 Task: Make in the project CipherNet an epic 'IT Service Management'. Create in the project CipherNet an epic 'Artificial Intelligence Integration'. Add in the project CipherNet an epic 'Blockchain Integration'
Action: Mouse moved to (89, 201)
Screenshot: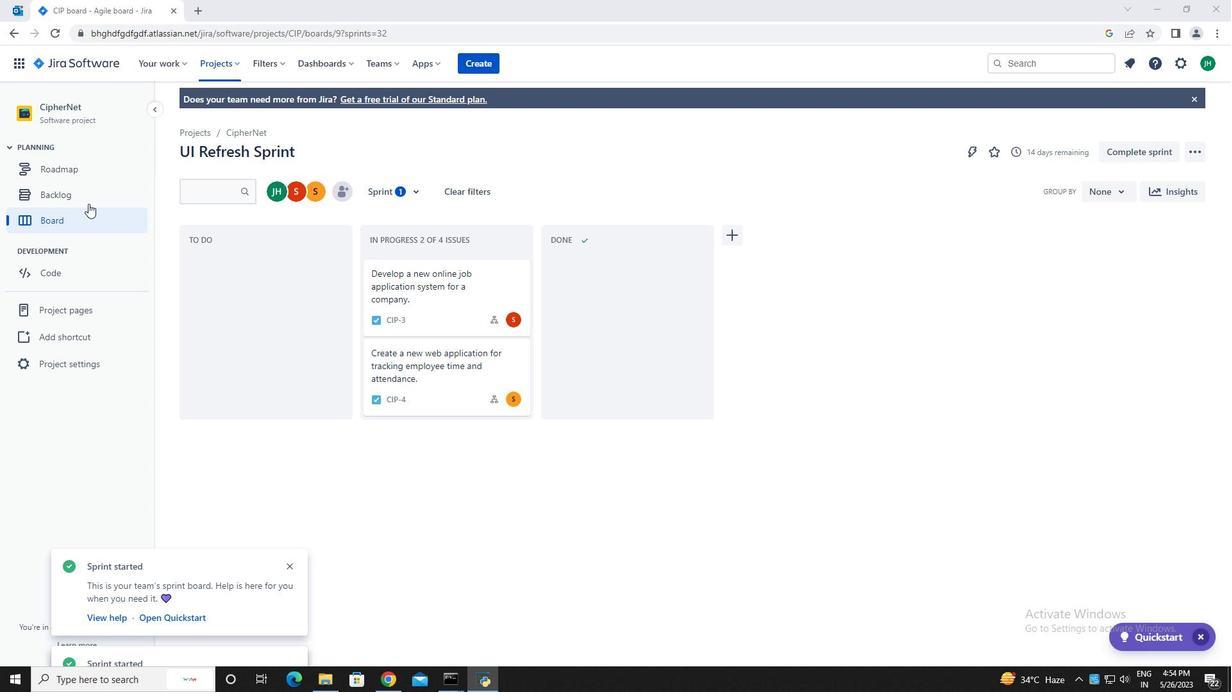 
Action: Mouse pressed left at (89, 201)
Screenshot: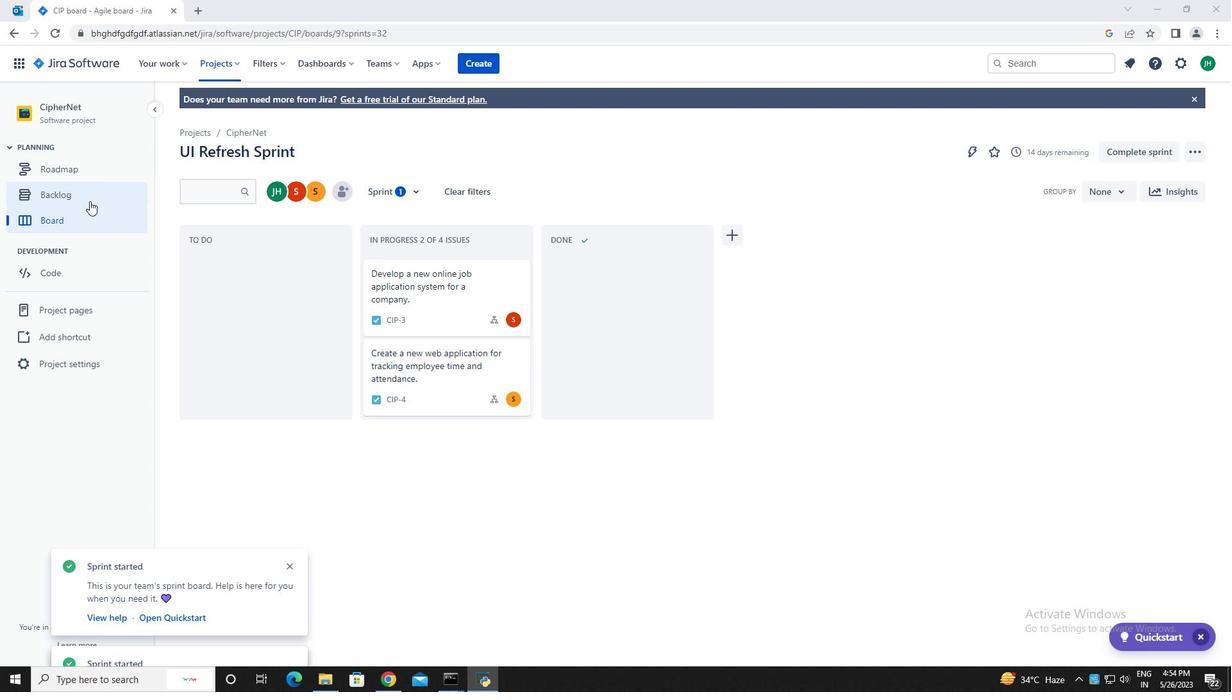 
Action: Mouse moved to (380, 159)
Screenshot: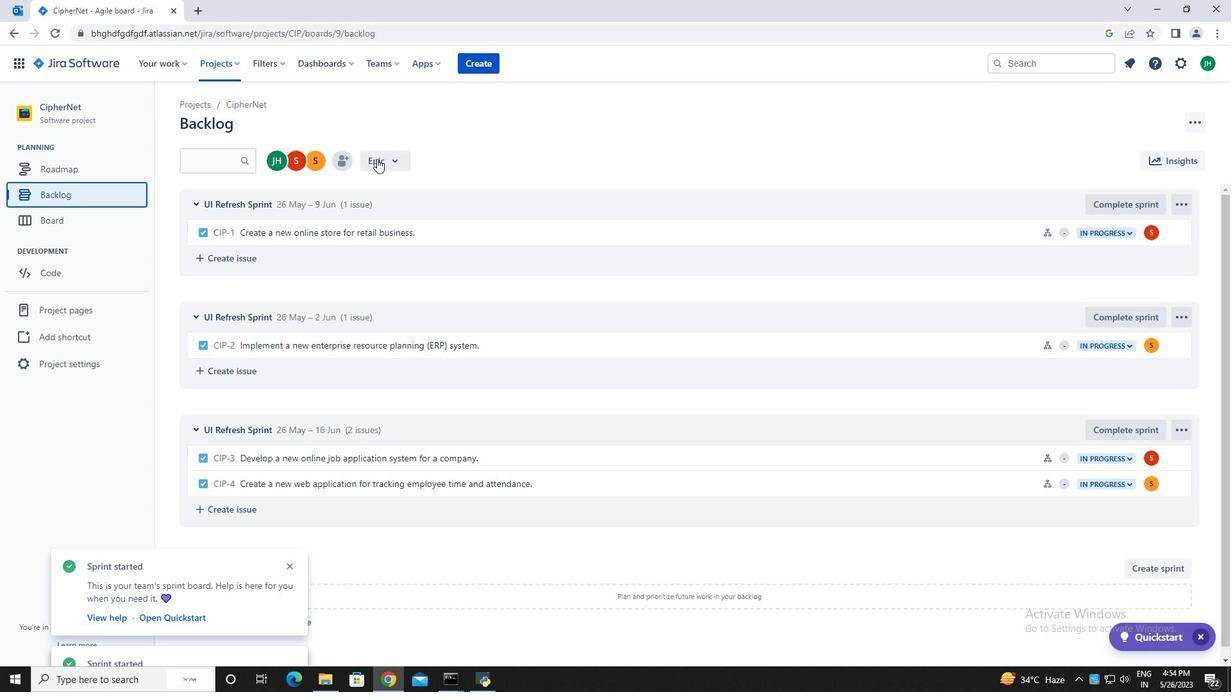 
Action: Mouse pressed left at (380, 159)
Screenshot: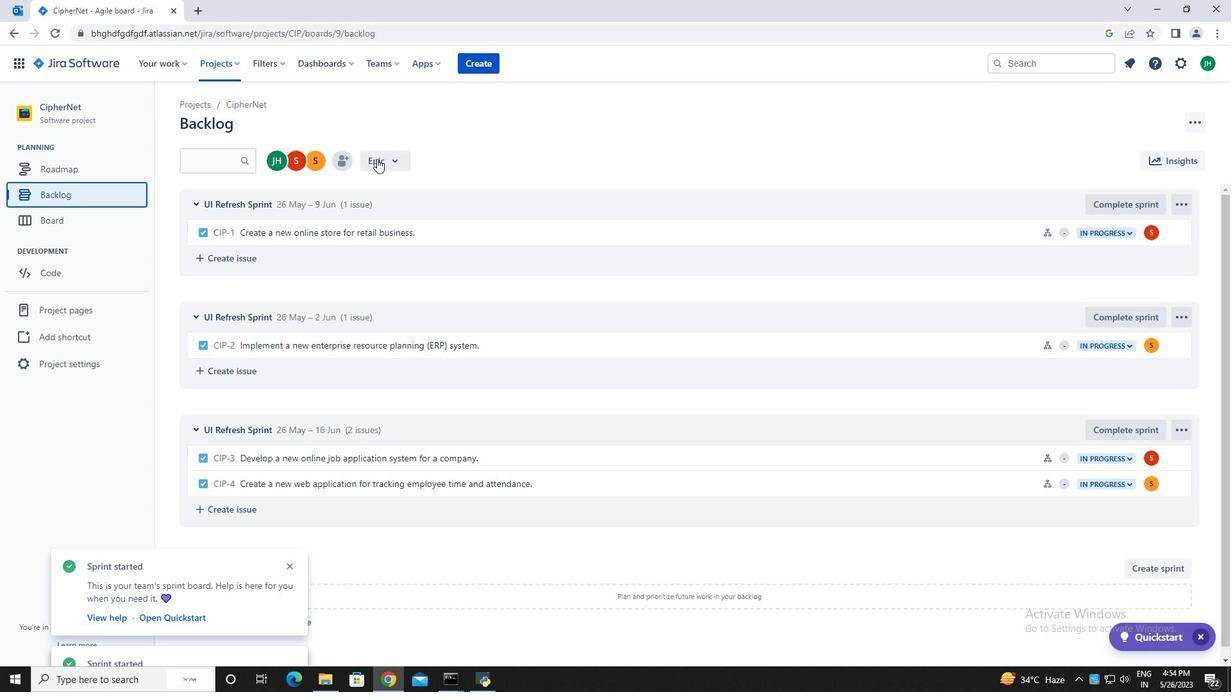 
Action: Mouse moved to (382, 194)
Screenshot: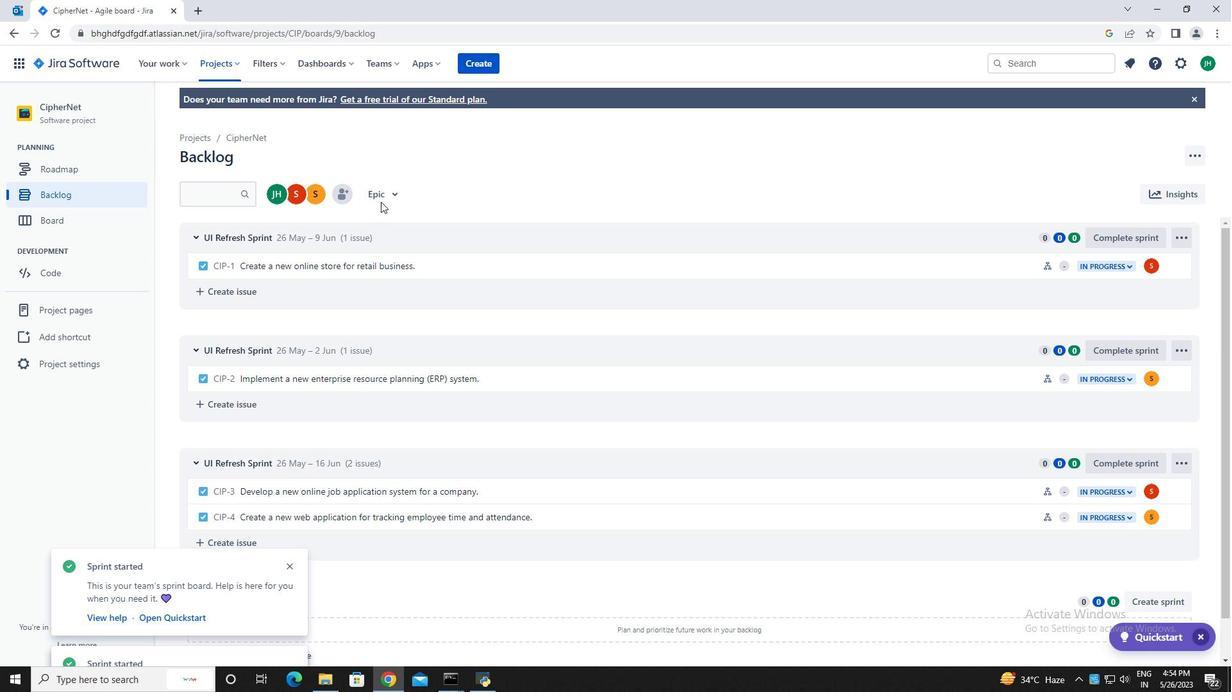 
Action: Mouse pressed left at (382, 194)
Screenshot: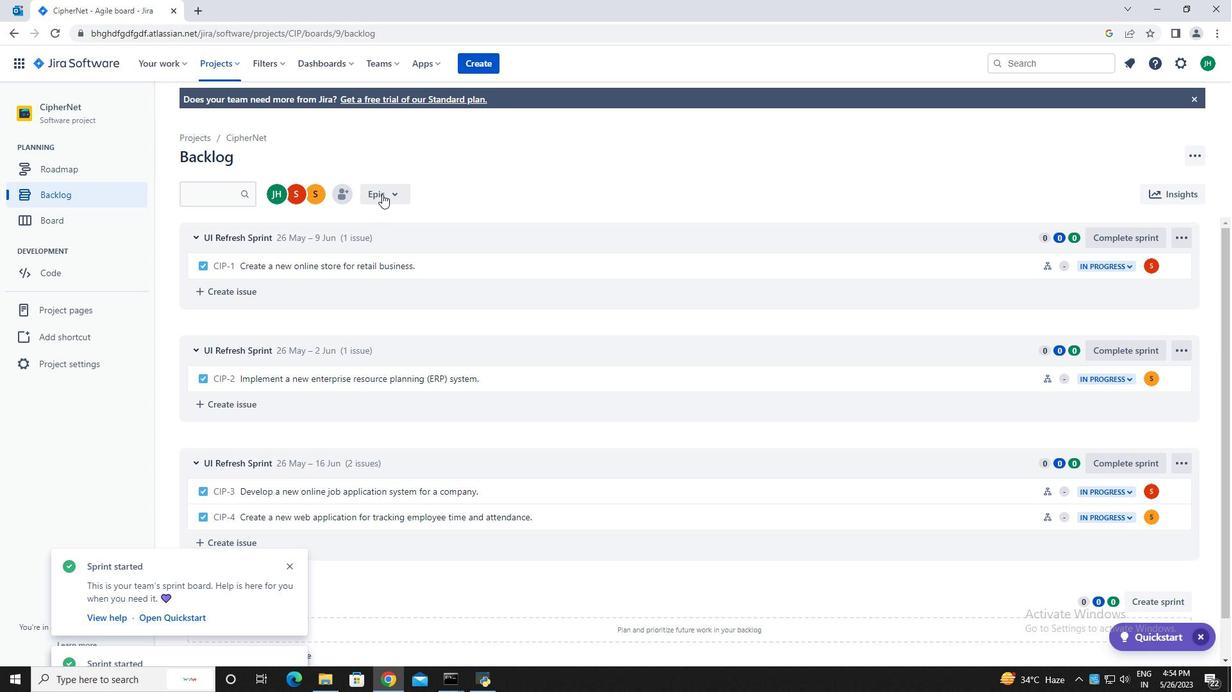 
Action: Mouse moved to (391, 275)
Screenshot: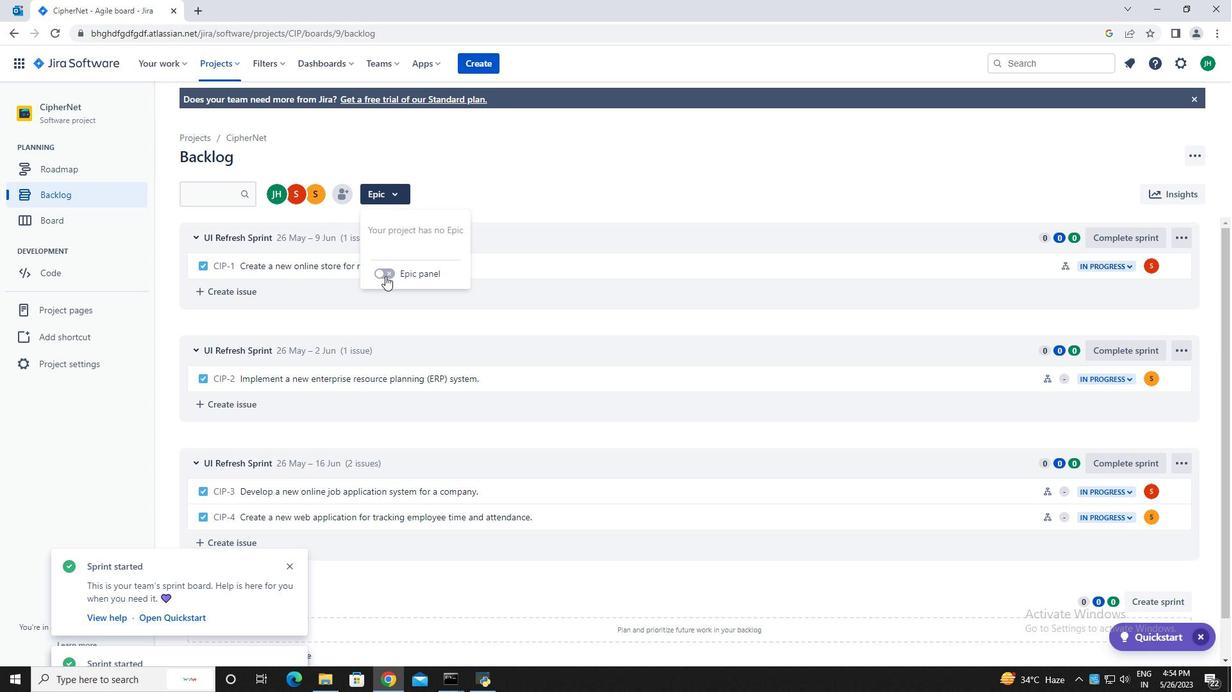 
Action: Mouse pressed left at (391, 275)
Screenshot: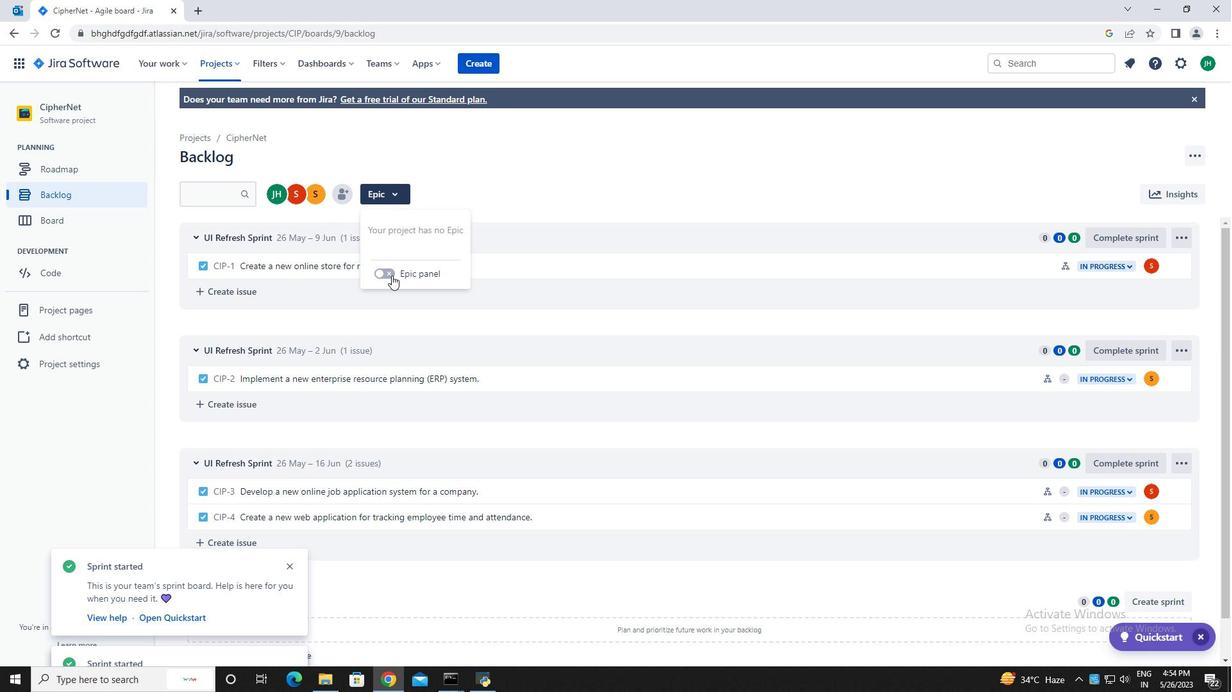 
Action: Mouse moved to (272, 480)
Screenshot: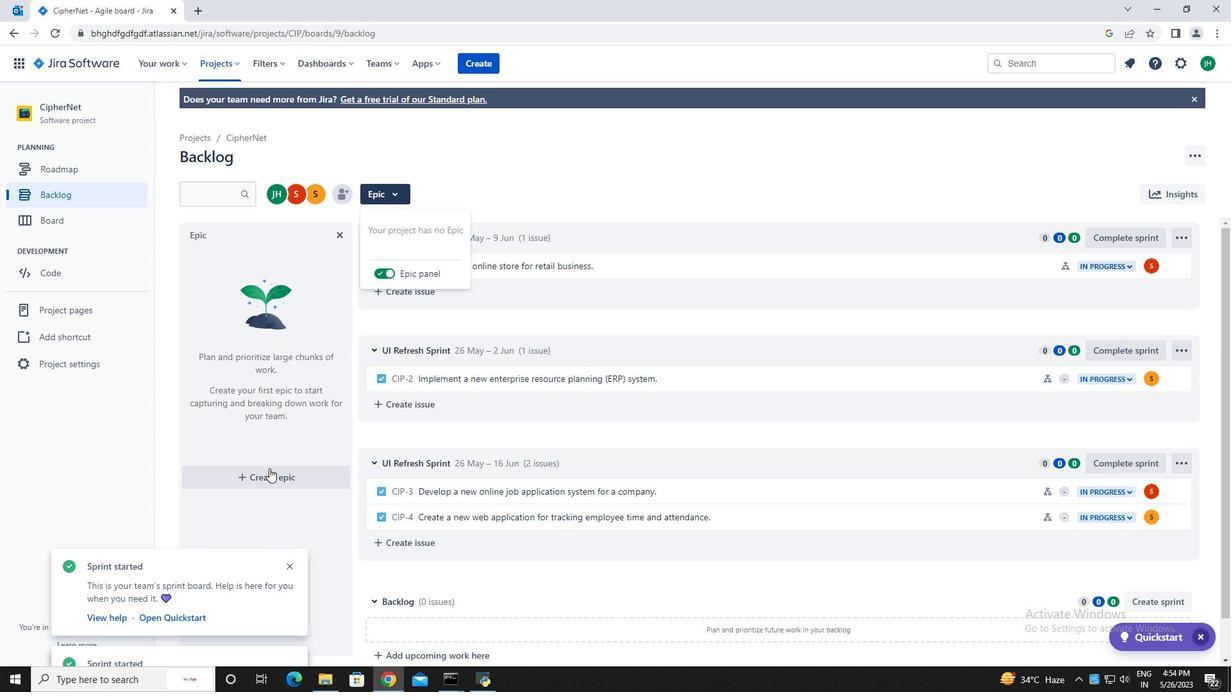 
Action: Mouse pressed left at (272, 480)
Screenshot: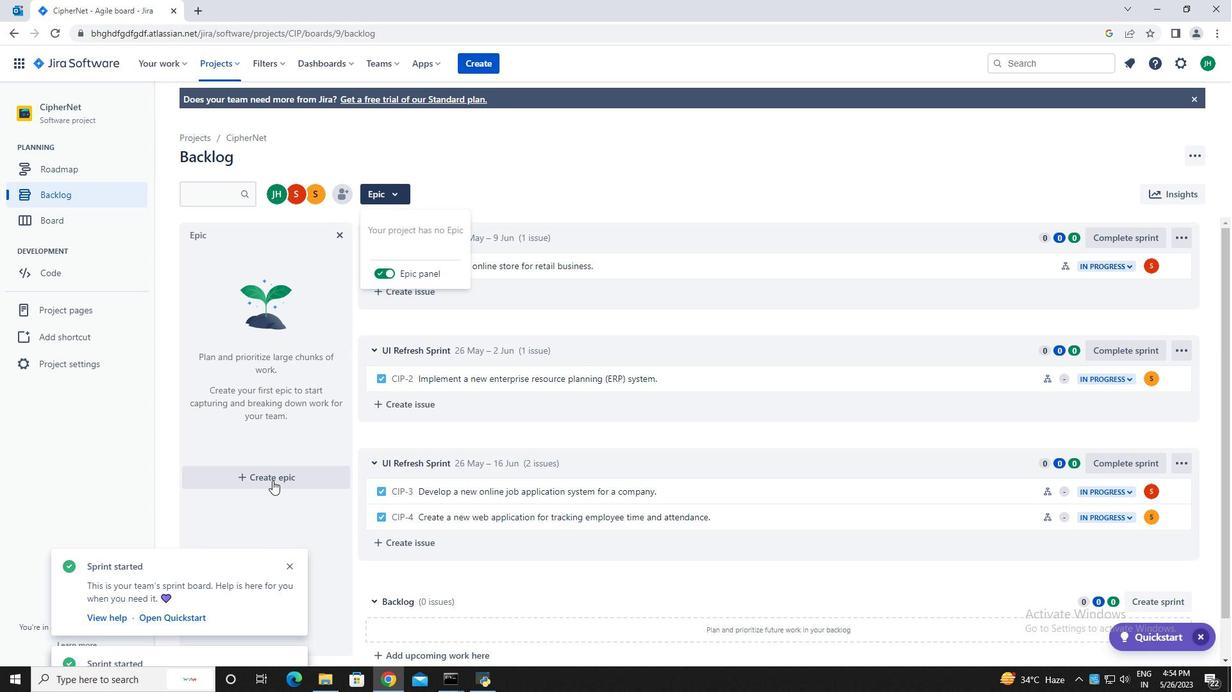 
Action: Mouse moved to (292, 568)
Screenshot: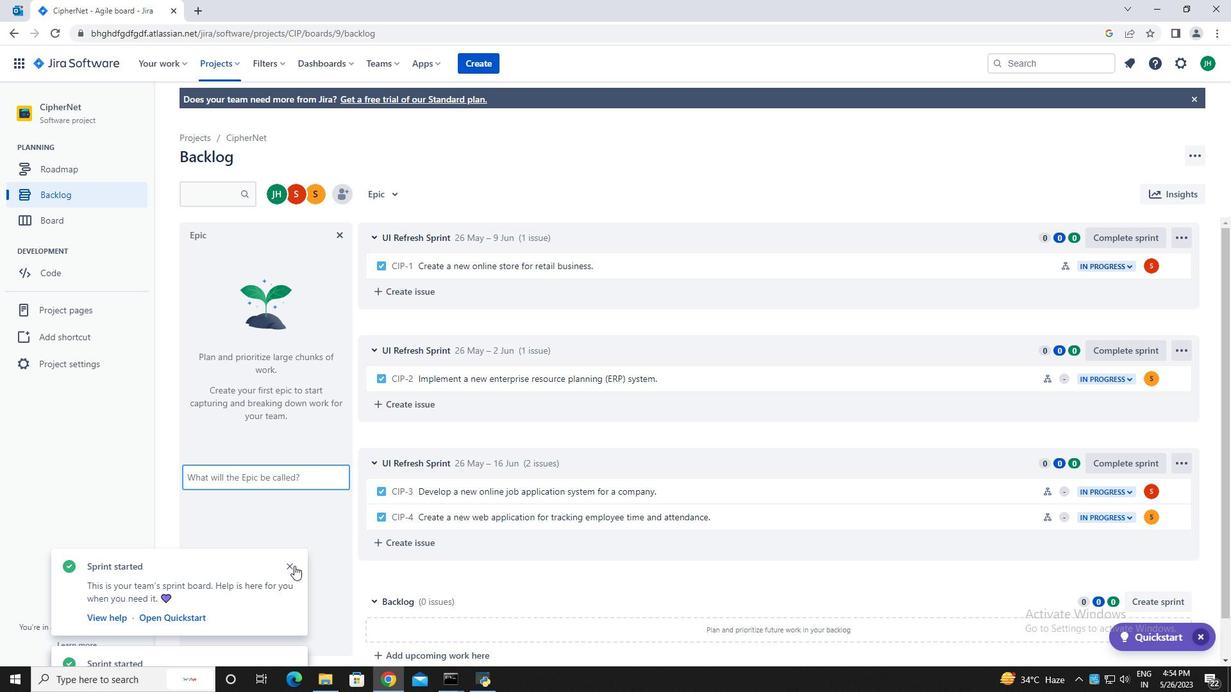 
Action: Mouse pressed left at (292, 568)
Screenshot: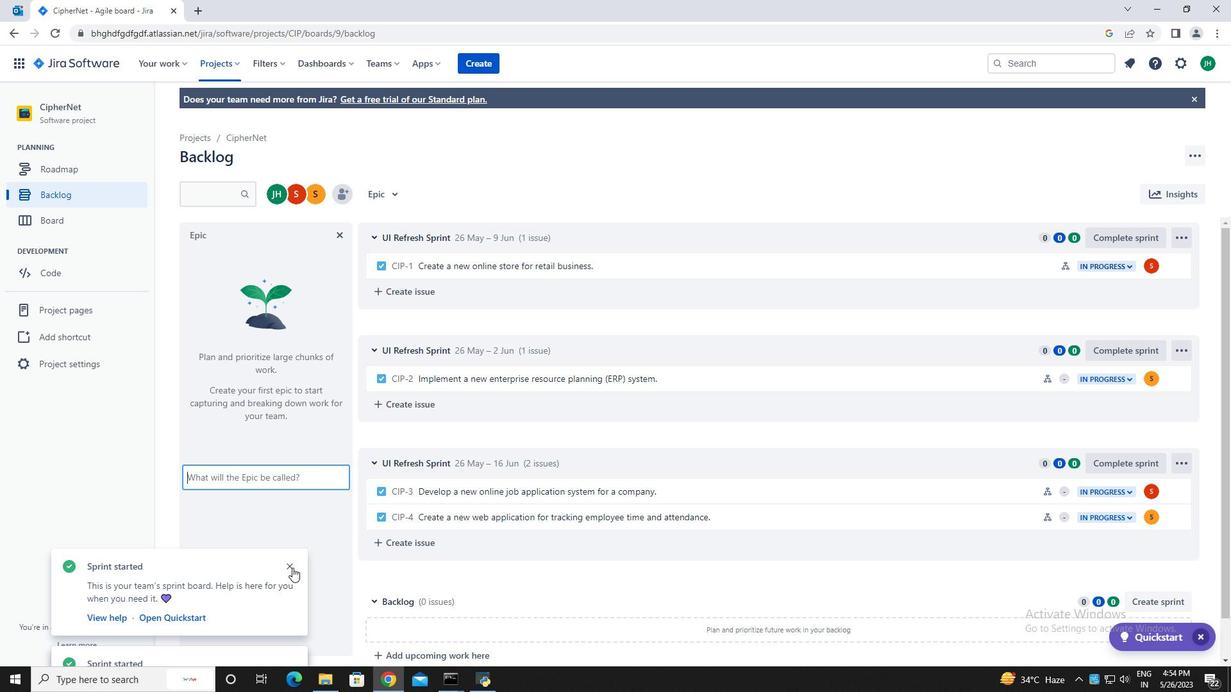
Action: Mouse moved to (288, 568)
Screenshot: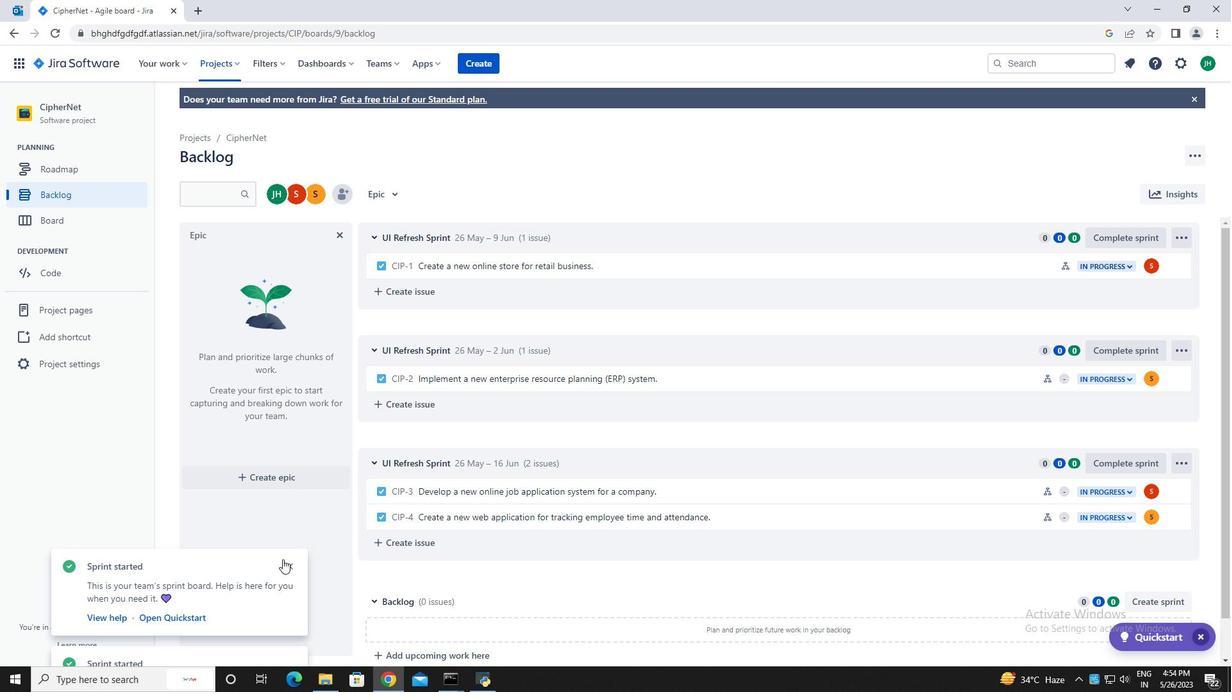 
Action: Mouse pressed left at (288, 568)
Screenshot: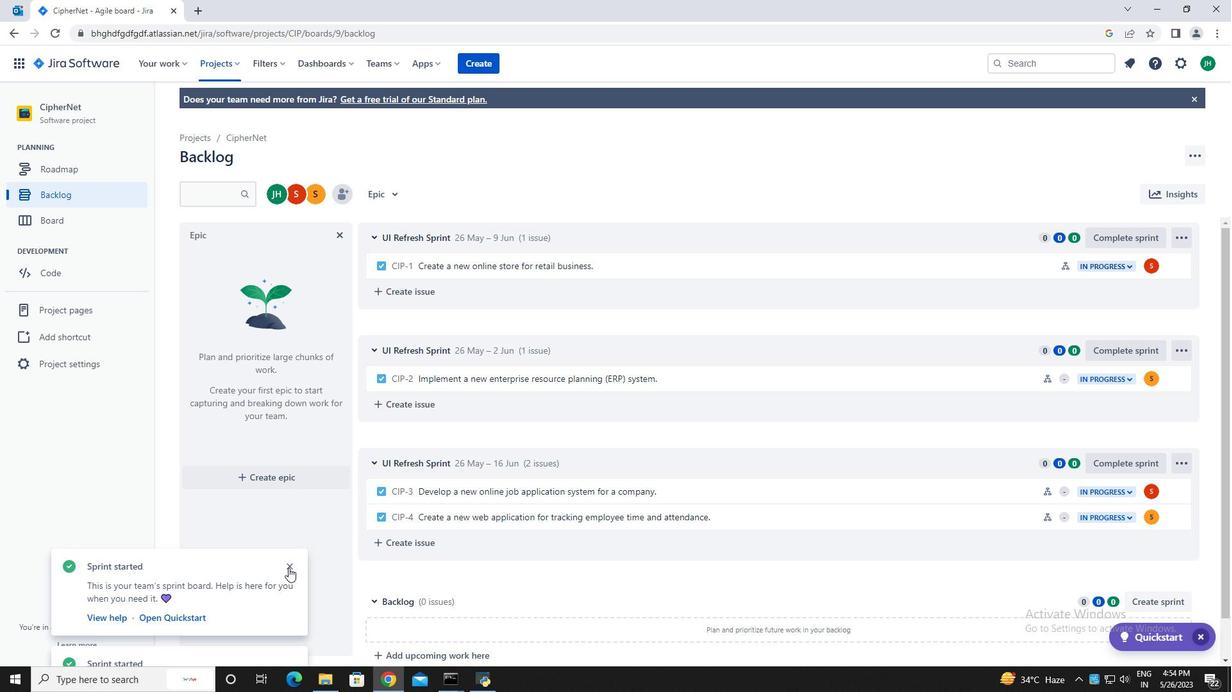 
Action: Mouse pressed left at (288, 568)
Screenshot: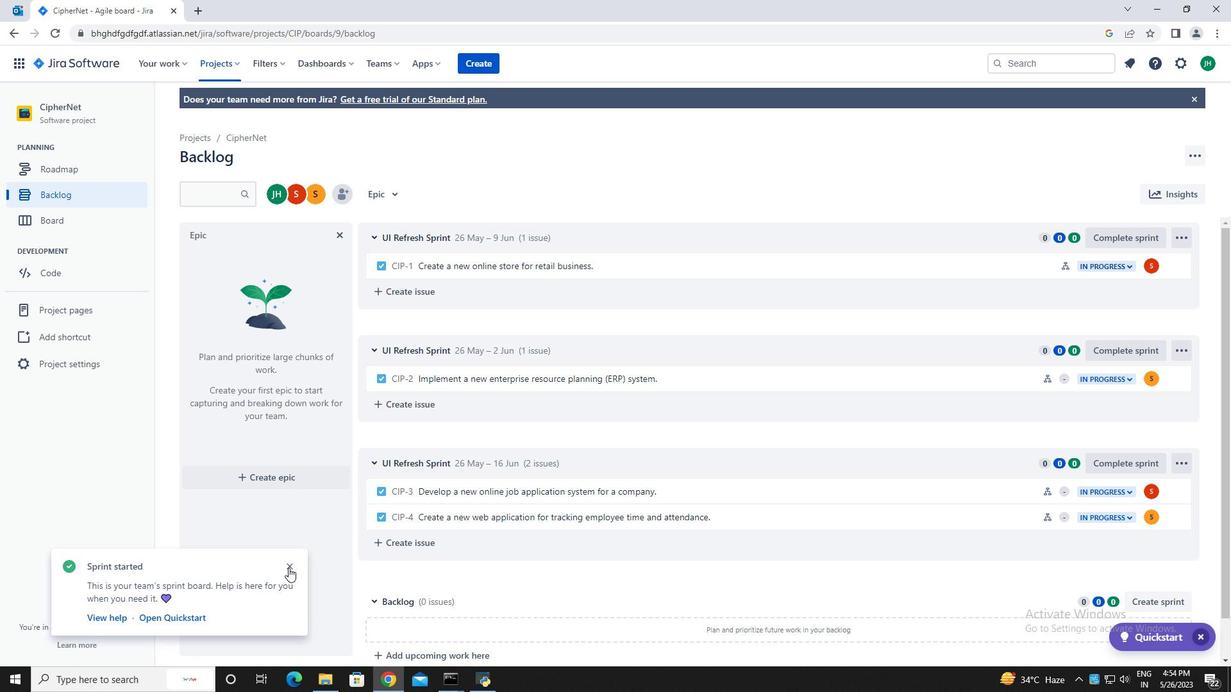 
Action: Mouse moved to (269, 478)
Screenshot: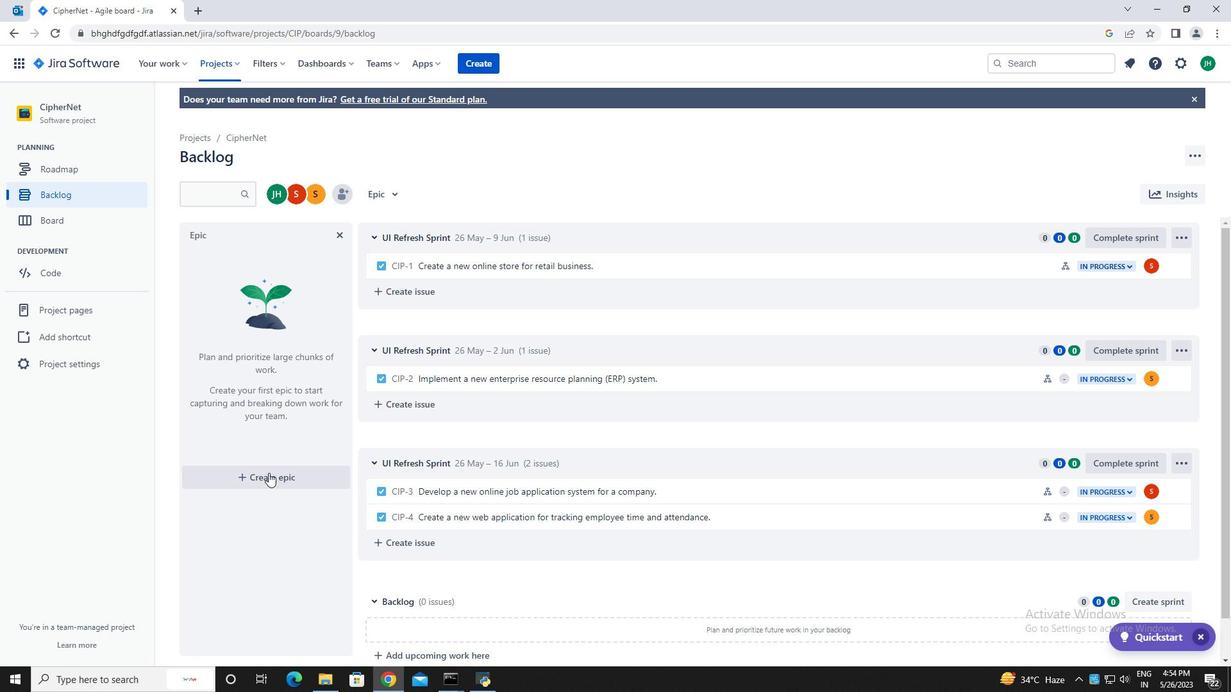 
Action: Mouse pressed left at (269, 478)
Screenshot: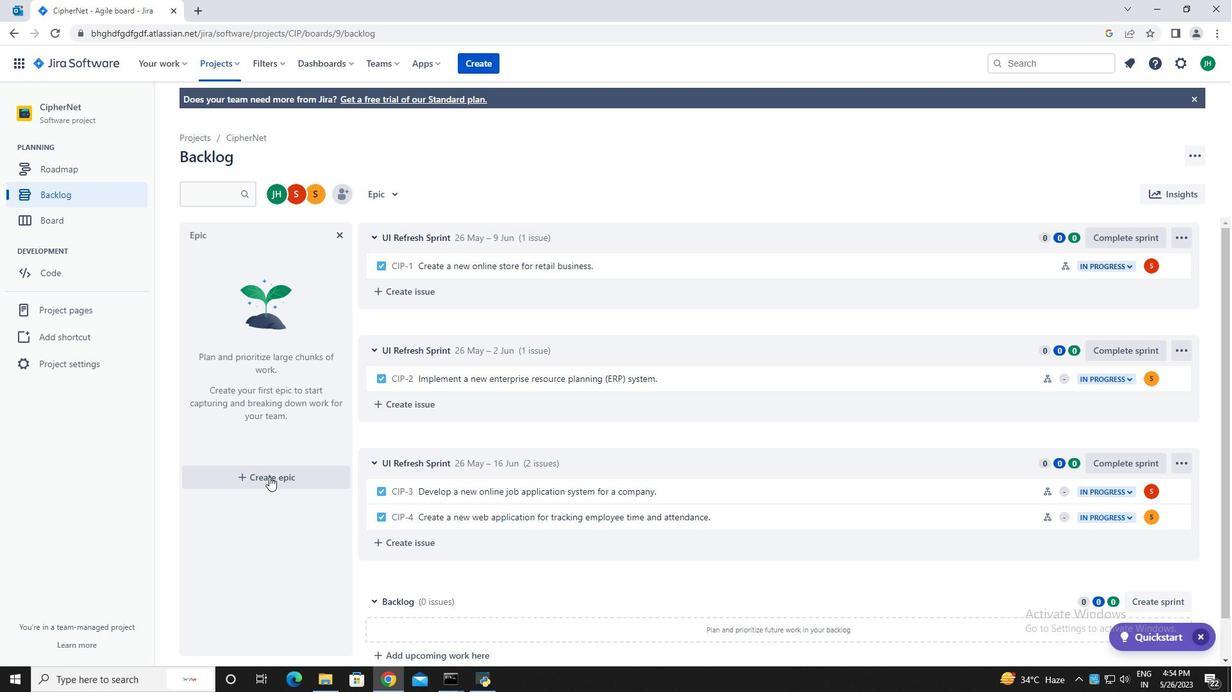 
Action: Mouse moved to (268, 477)
Screenshot: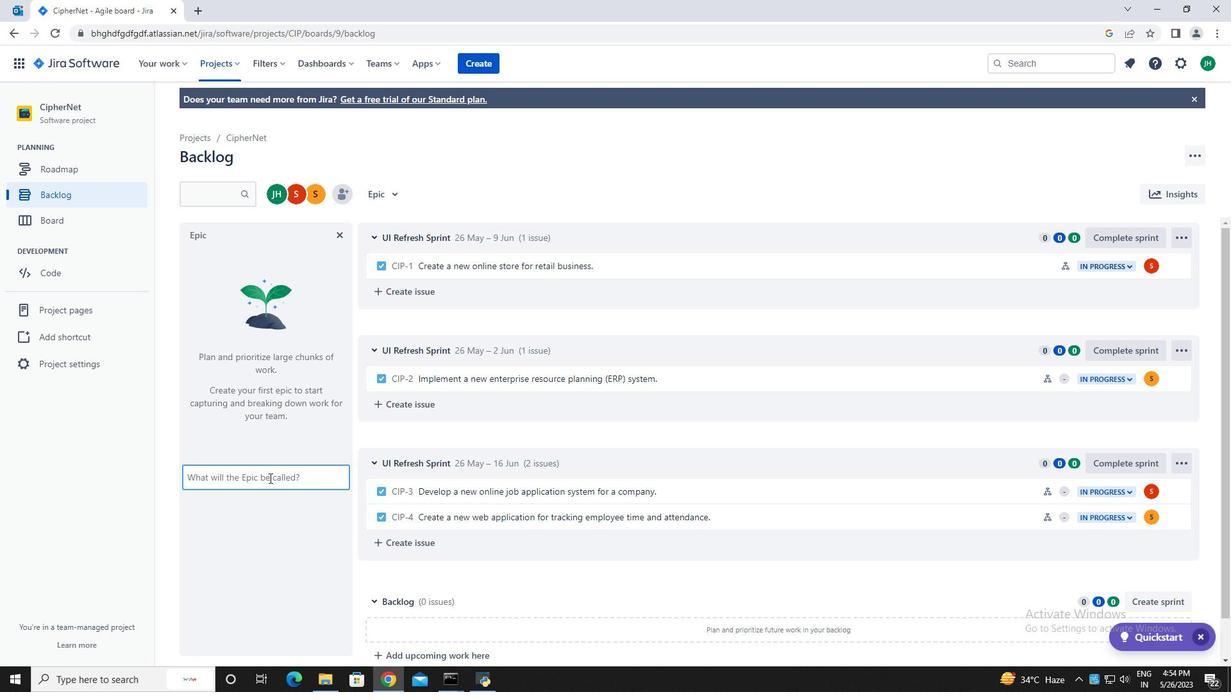 
Action: Key pressed <Key.caps_lock>IT<Key.space>S<Key.caps_lock>ervice<Key.space><Key.caps_lock>M<Key.caps_lock>anagement<Key.enter>
Screenshot: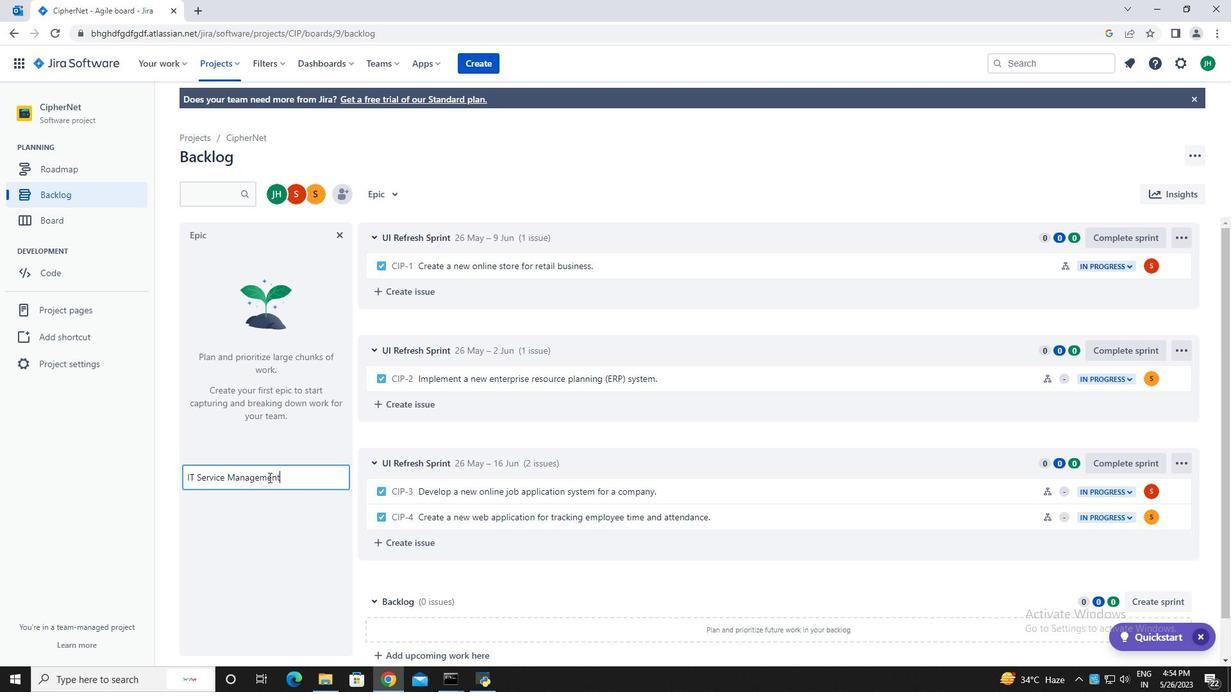 
Action: Mouse moved to (267, 323)
Screenshot: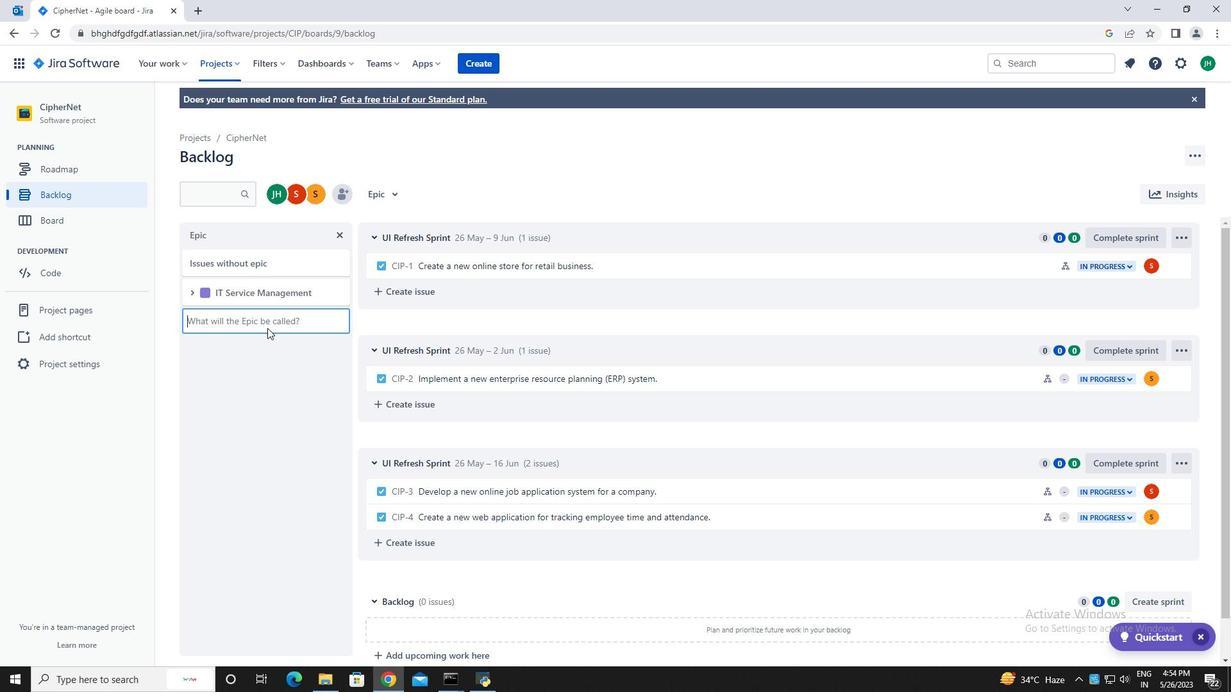 
Action: Mouse pressed left at (267, 323)
Screenshot: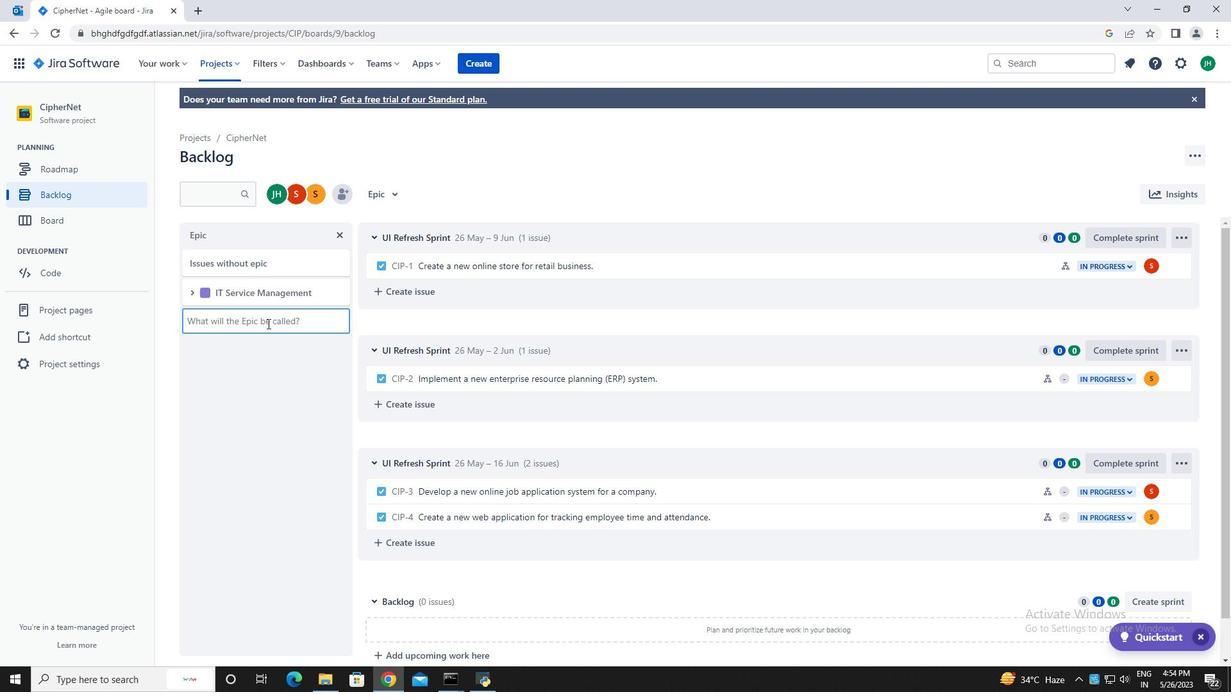 
Action: Key pressed <Key.caps_lock>A<Key.caps_lock>rtificial<Key.space><Key.caps_lock>I<Key.caps_lock>ntelligence<Key.space><Key.caps_lock>I<Key.caps_lock>ntegration<Key.enter>
Screenshot: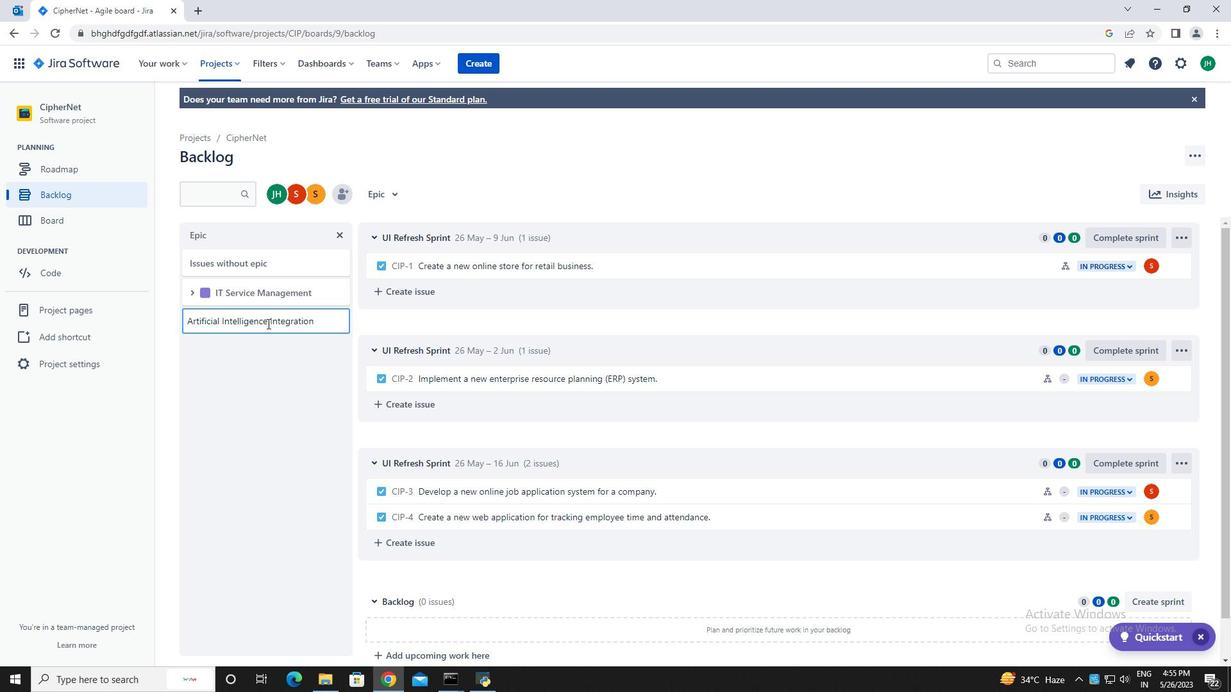 
Action: Mouse moved to (279, 370)
Screenshot: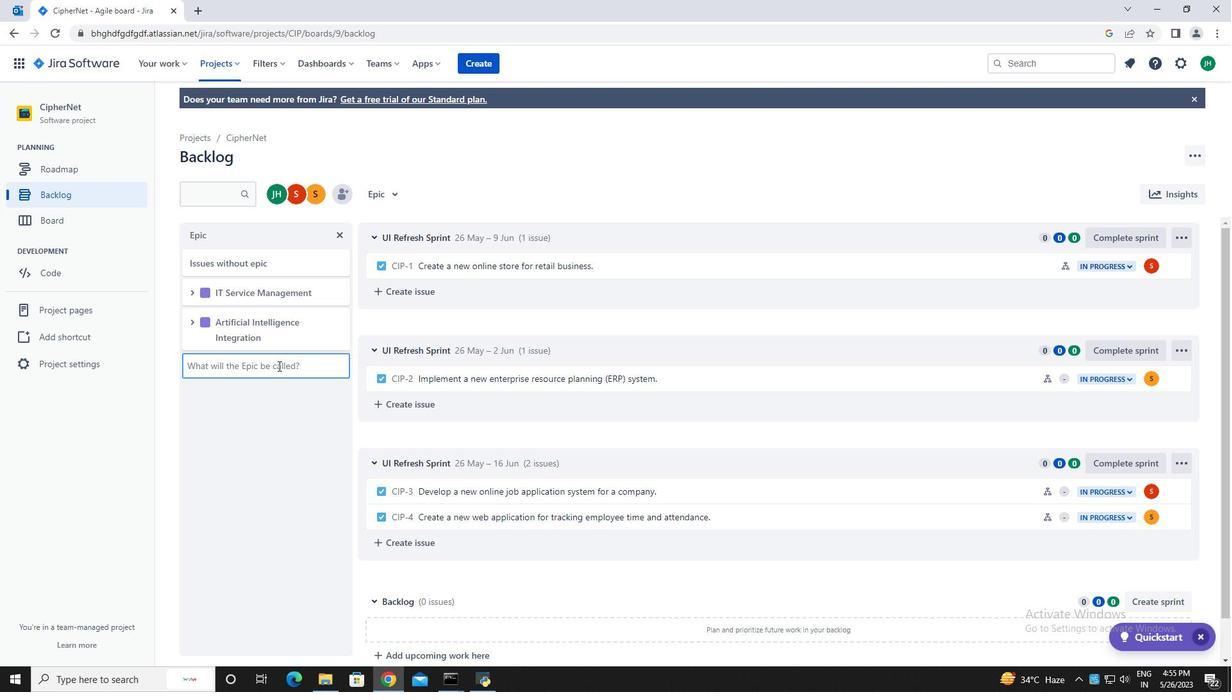 
Action: Mouse pressed left at (279, 370)
Screenshot: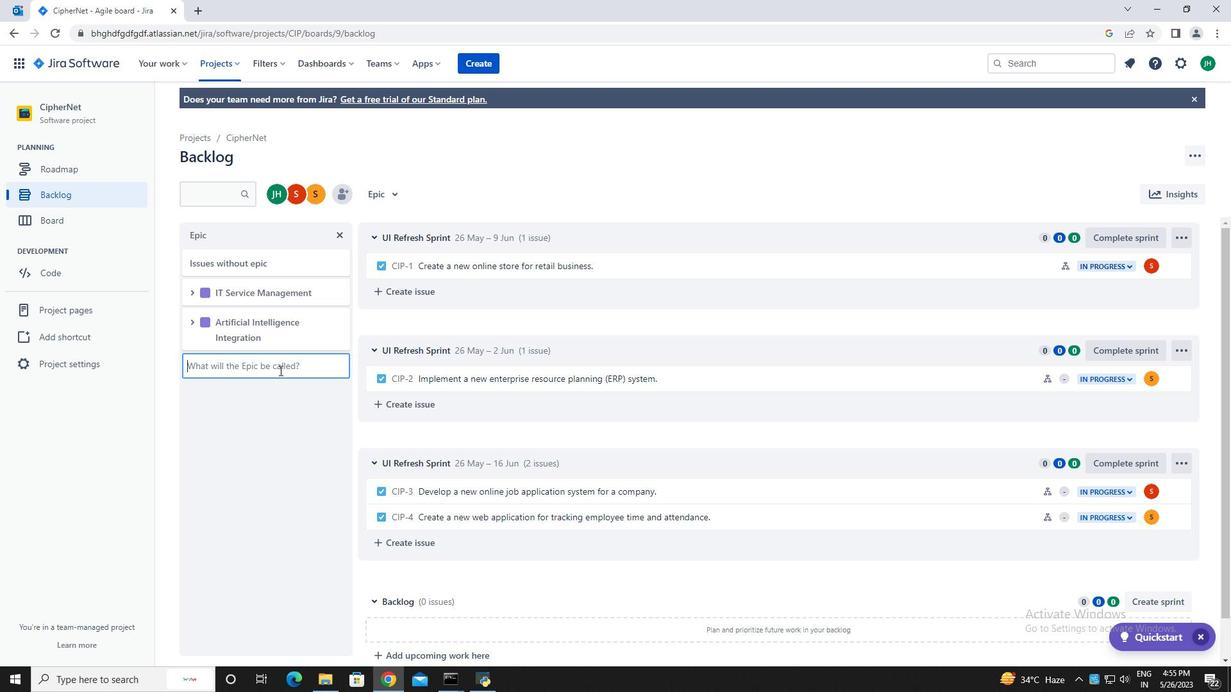 
Action: Key pressed <Key.caps_lock>B<Key.caps_lock>lockchain<Key.space><Key.caps_lock>I<Key.caps_lock>ntegration<Key.enter>
Screenshot: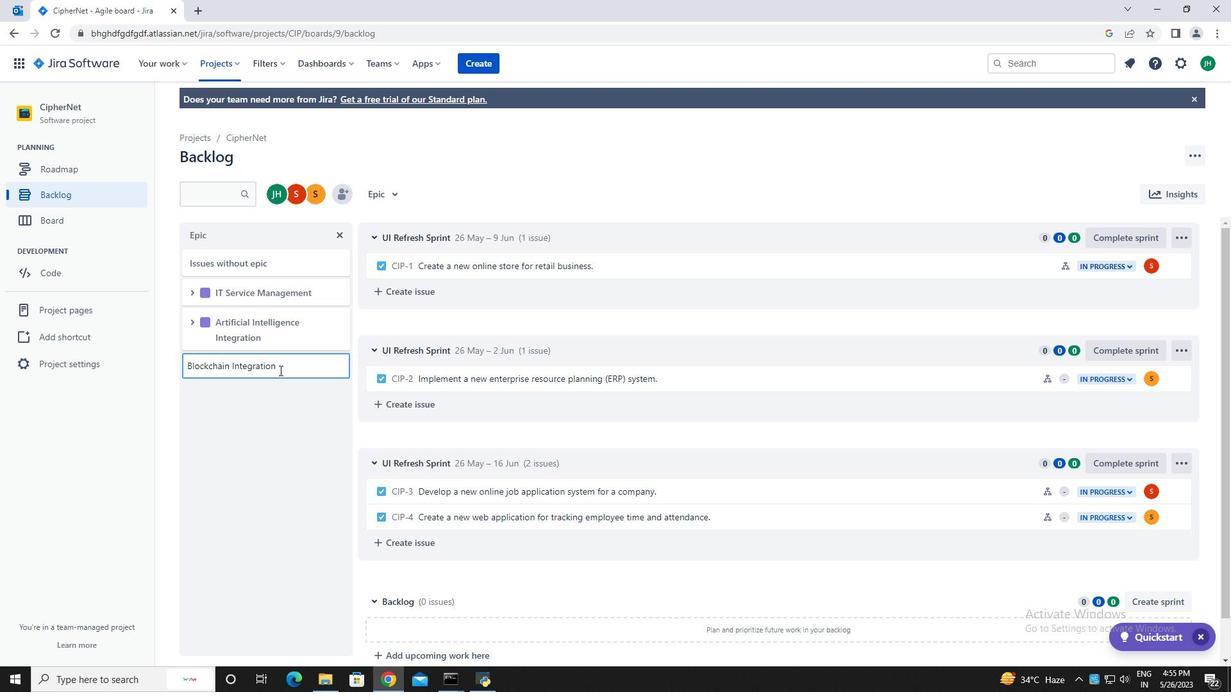 
Action: Mouse moved to (293, 422)
Screenshot: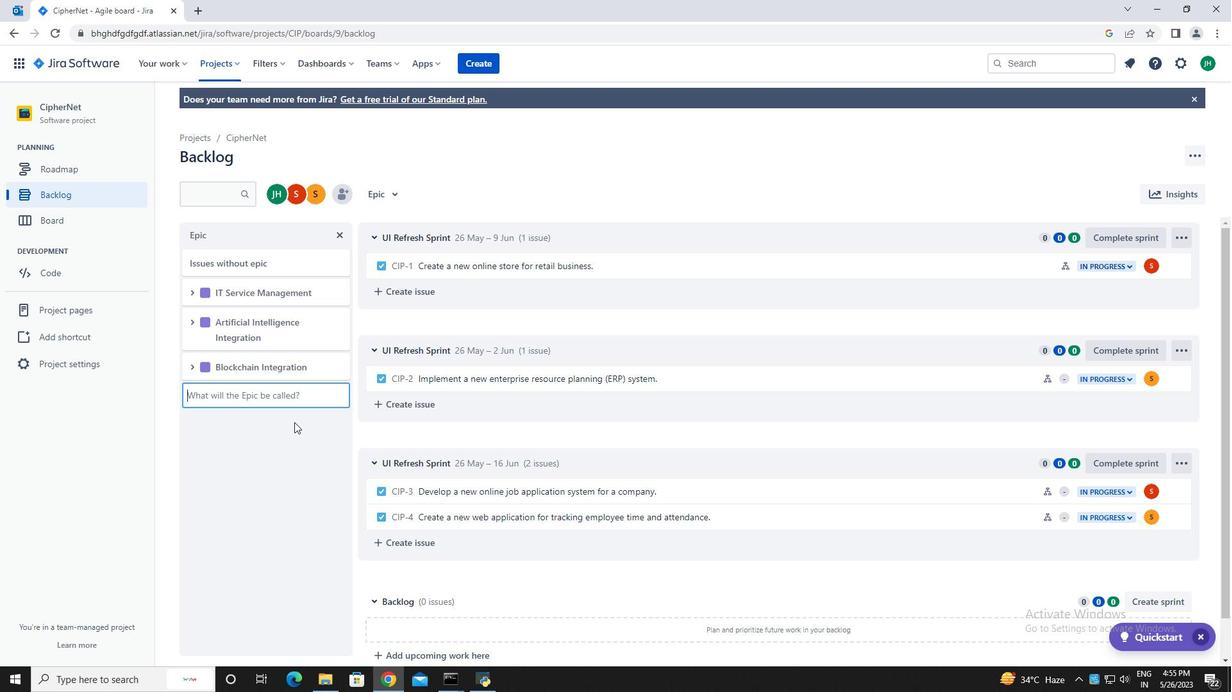 
